 Task: Type and highlight 'Price will be n^3 for n products' in a new email.
Action: Mouse moved to (821, 50)
Screenshot: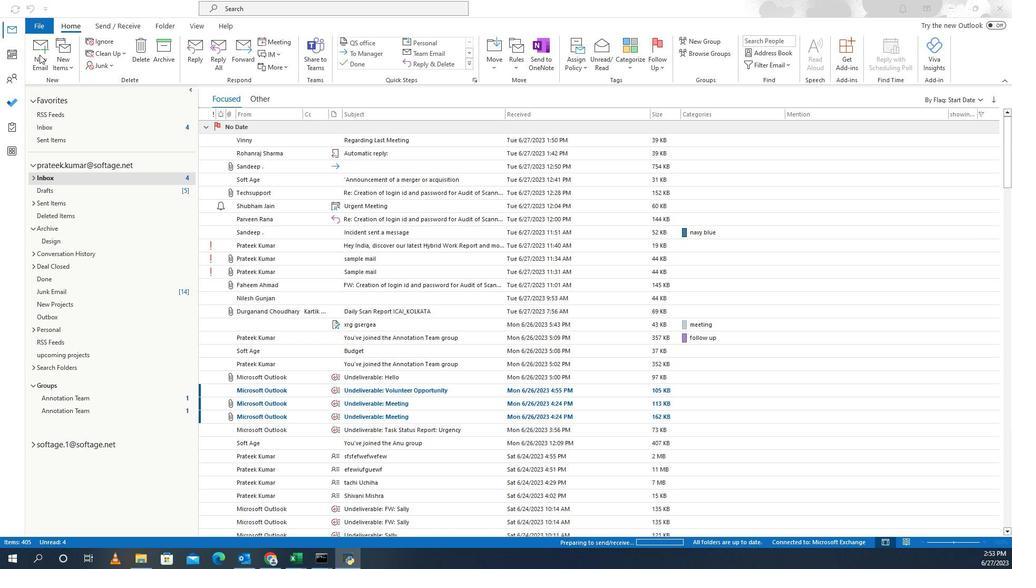 
Action: Mouse pressed left at (821, 50)
Screenshot: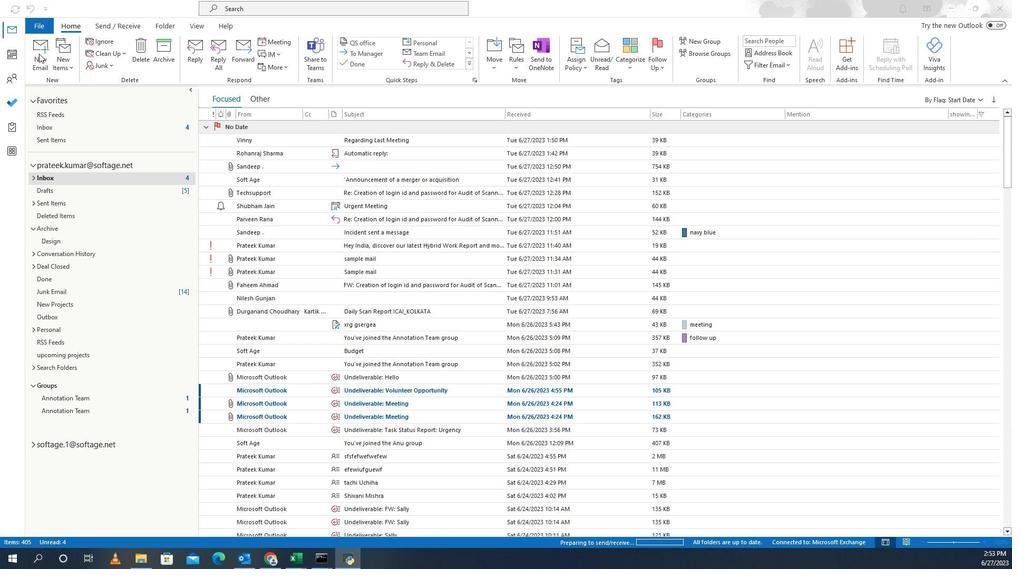 
Action: Mouse pressed left at (821, 50)
Screenshot: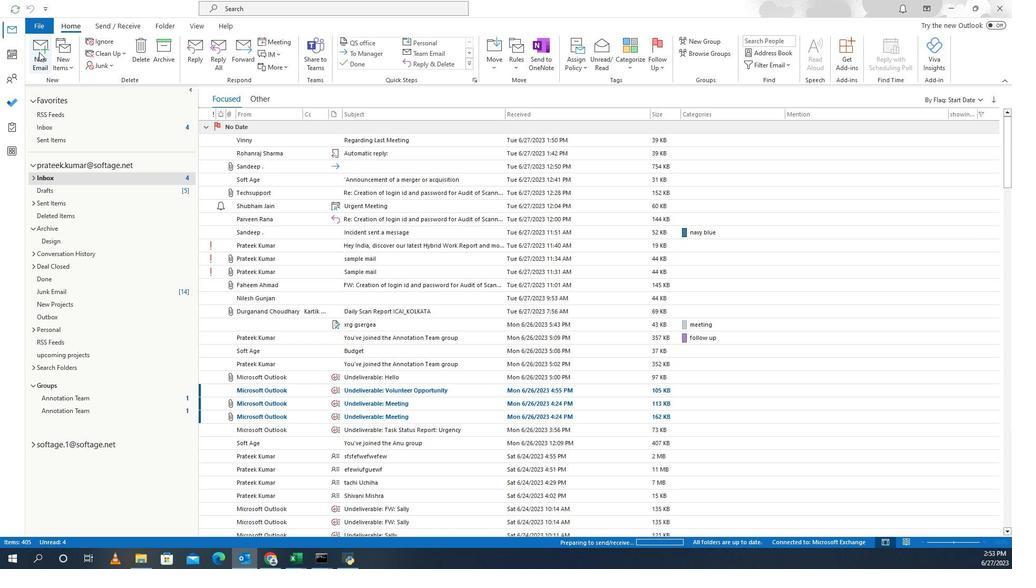 
Action: Mouse moved to (845, 217)
Screenshot: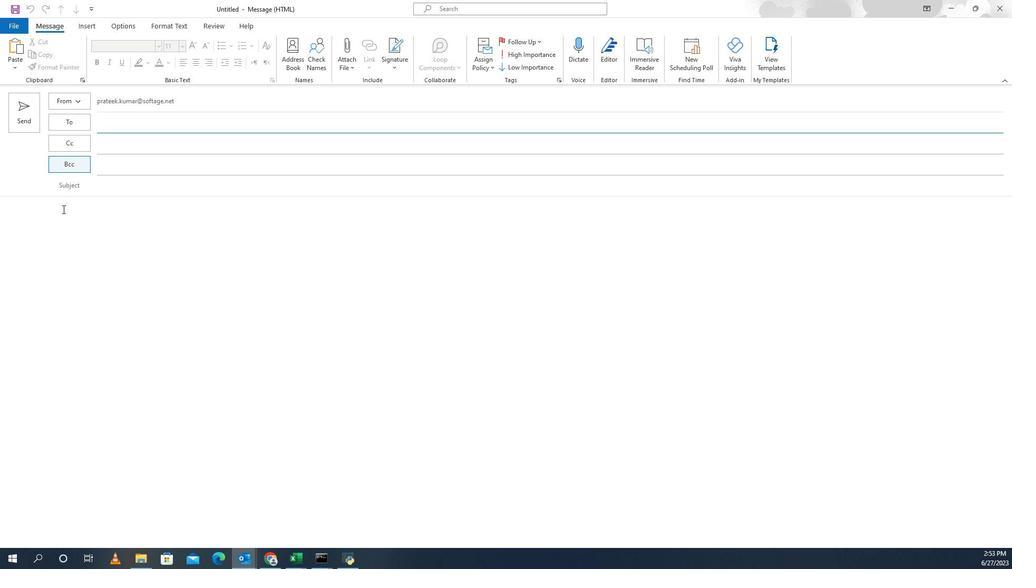 
Action: Mouse pressed left at (845, 217)
Screenshot: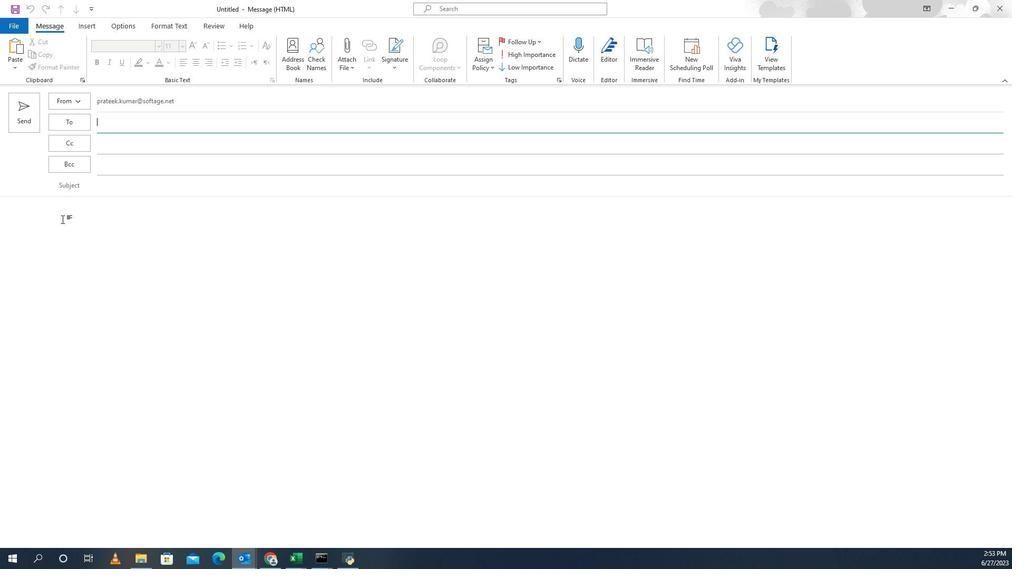 
Action: Key pressed <Key.caps_lock>P<Key.caps_lock>rice<Key.space>will<Key.space>be<Key.space>n3<Key.space>for<Key.space>n<Key.space>products
Screenshot: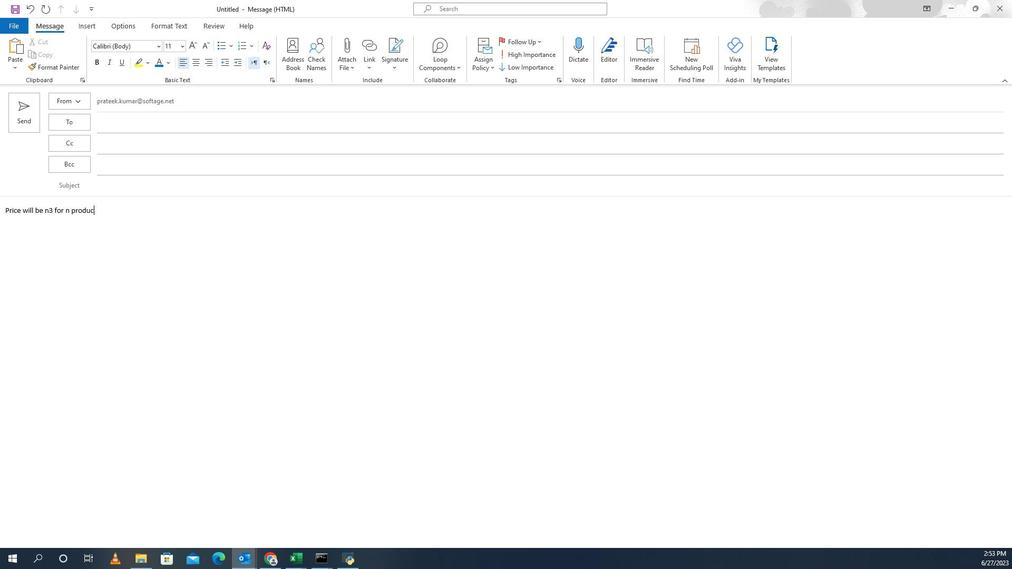 
Action: Mouse moved to (834, 208)
Screenshot: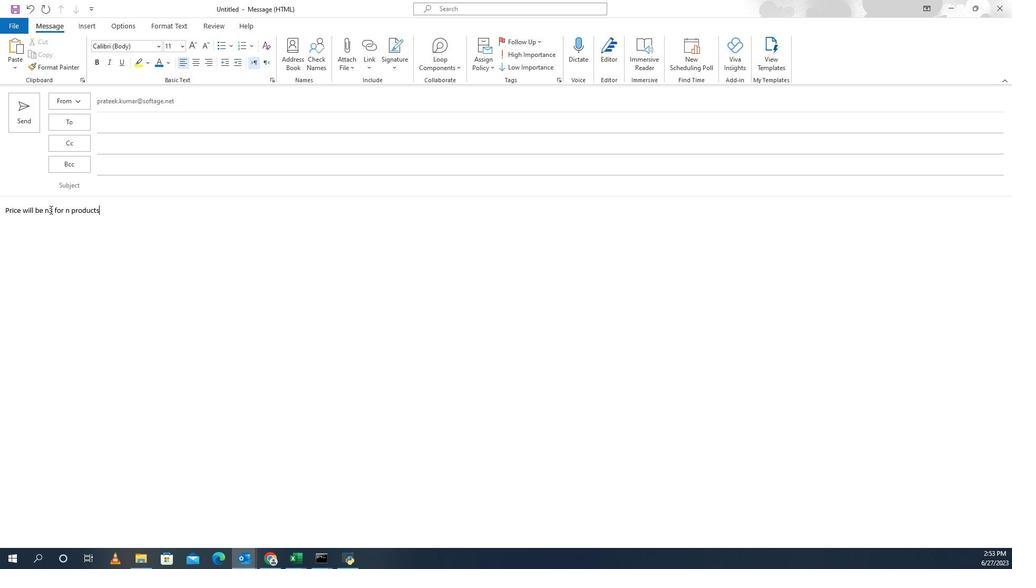
Action: Mouse pressed left at (834, 208)
Screenshot: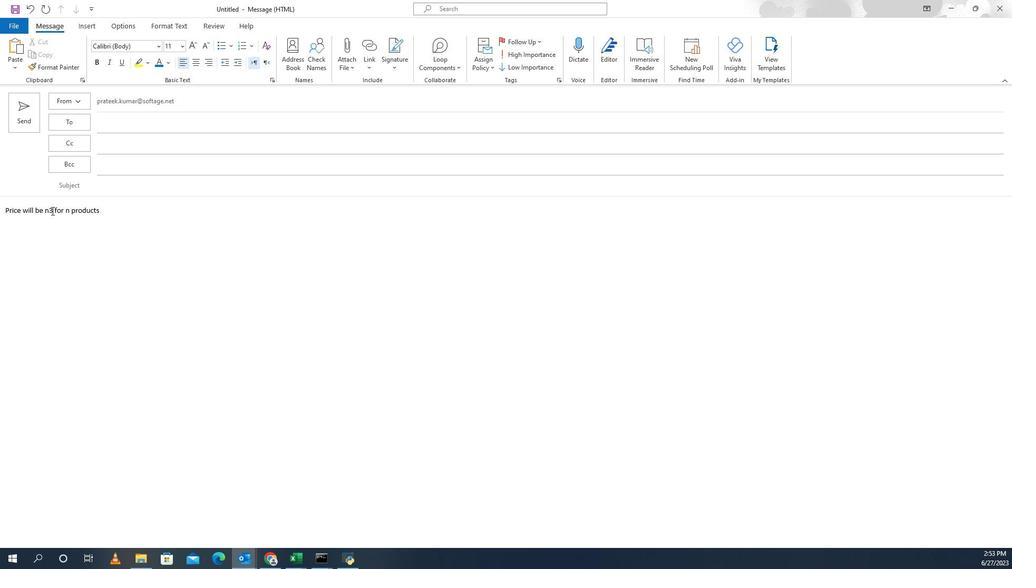
Action: Mouse moved to (841, 219)
Screenshot: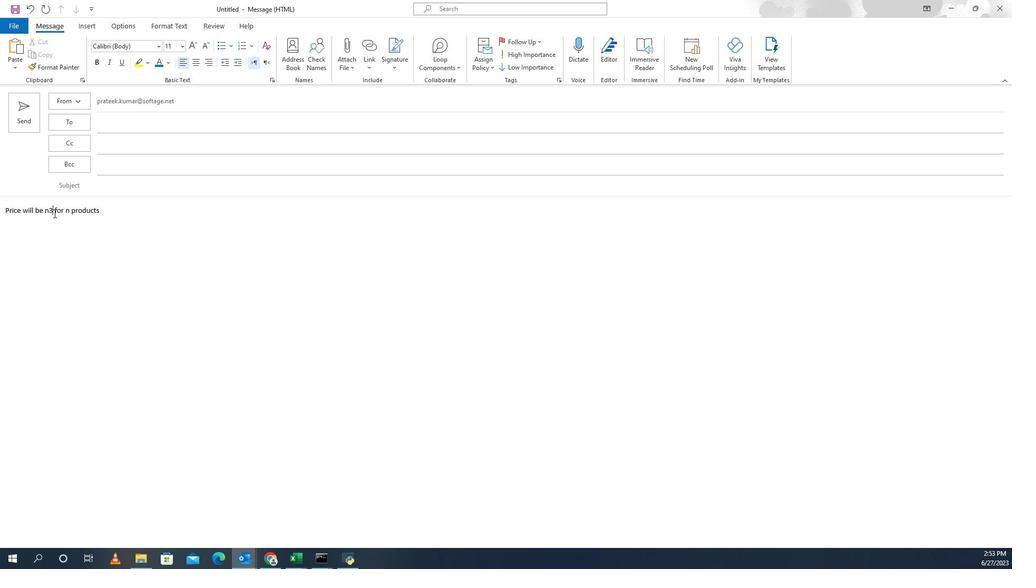 
Action: Key pressed <Key.shift><Key.shift><Key.shift><Key.shift><Key.shift><Key.shift><Key.shift><Key.shift><Key.shift><Key.shift><Key.shift><Key.shift><Key.shift><Key.shift><Key.shift><Key.shift><Key.shift><Key.shift><Key.shift><Key.shift><Key.shift><Key.shift><Key.shift><Key.shift><Key.shift><Key.shift><Key.shift><Key.shift><Key.shift><Key.left>
Screenshot: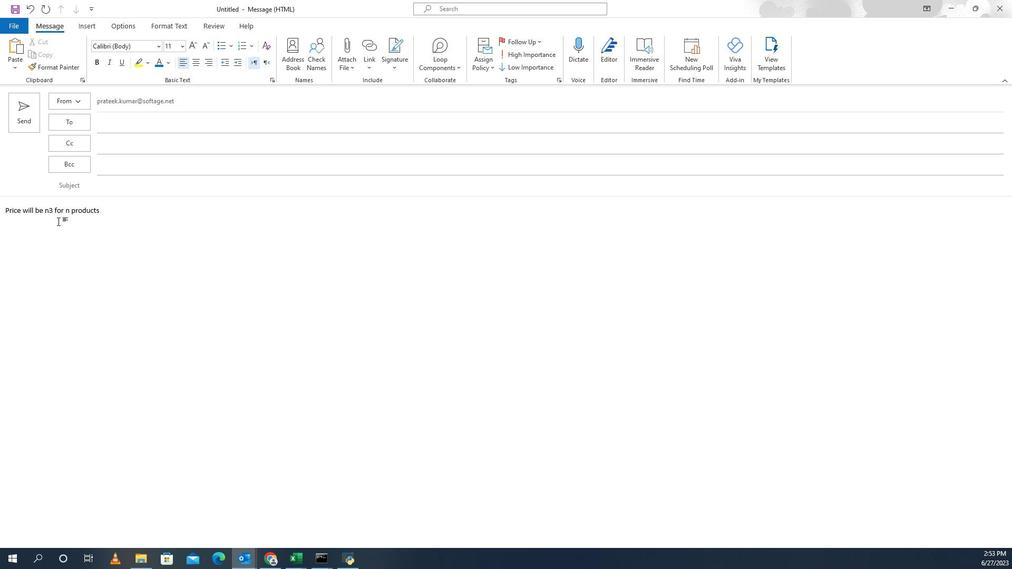 
Action: Mouse moved to (955, 24)
Screenshot: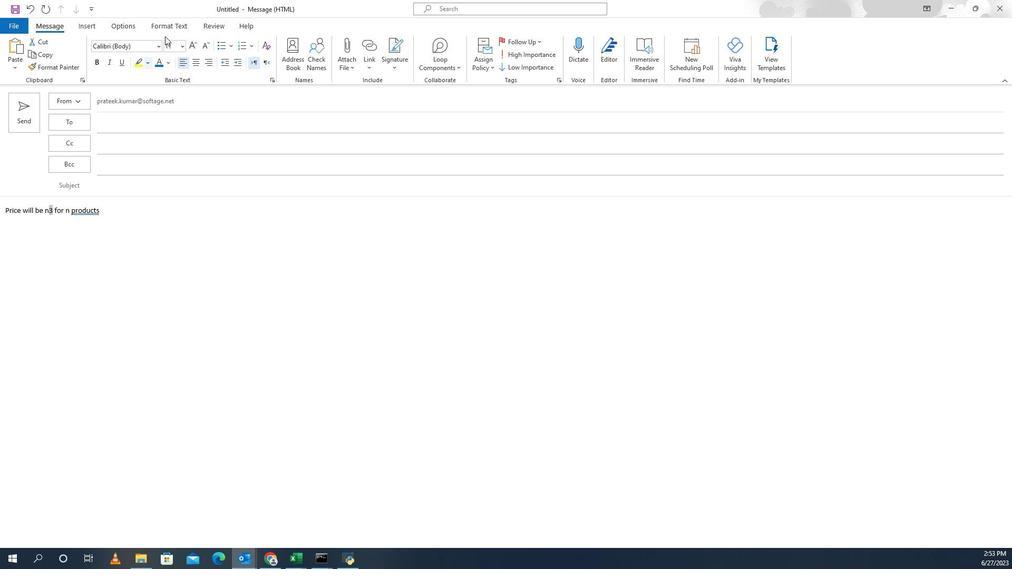 
Action: Mouse pressed left at (955, 24)
Screenshot: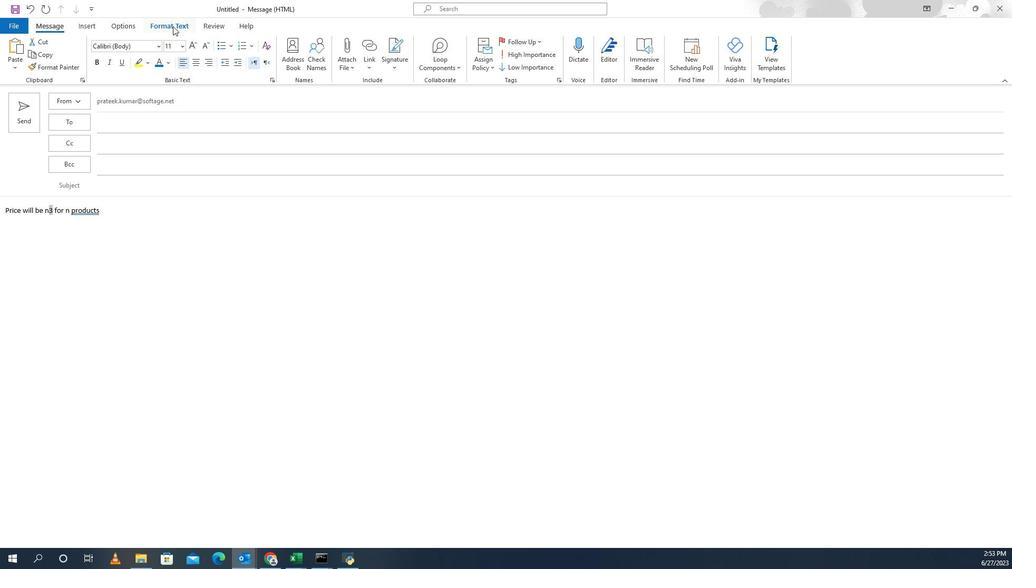 
Action: Mouse moved to (993, 60)
Screenshot: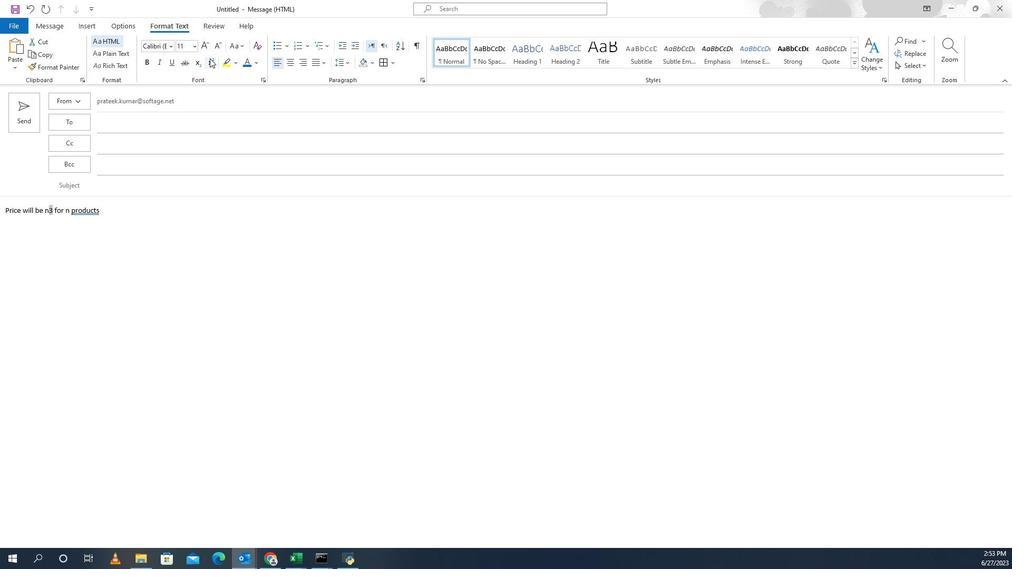 
Action: Mouse pressed left at (993, 60)
Screenshot: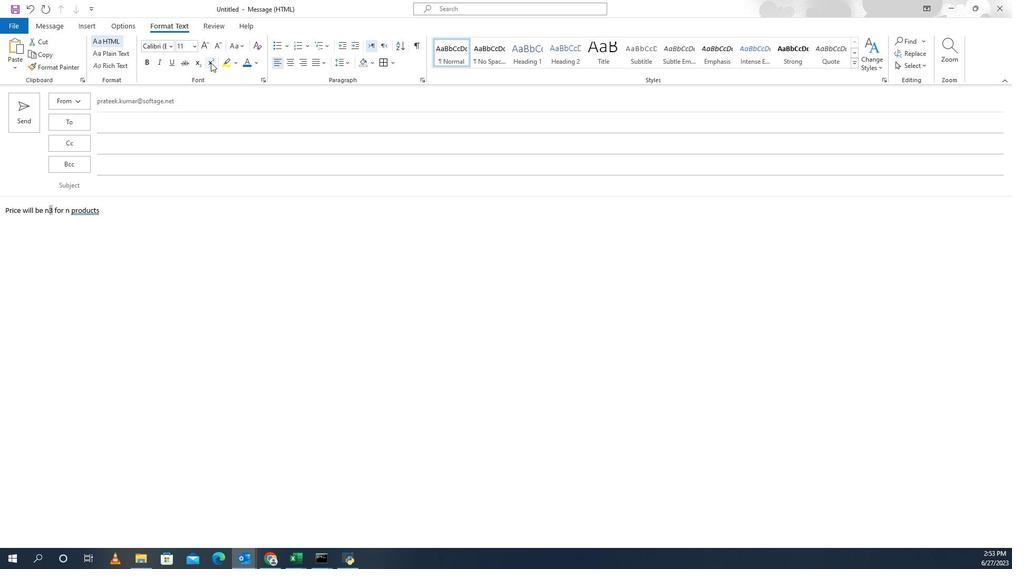 
Action: Mouse moved to (891, 209)
Screenshot: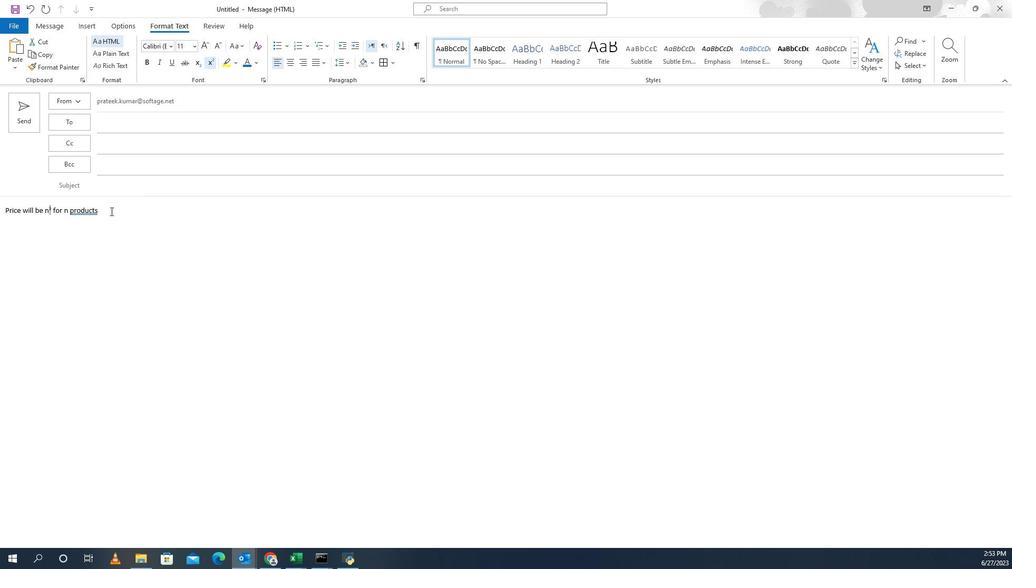 
Action: Mouse pressed left at (891, 209)
Screenshot: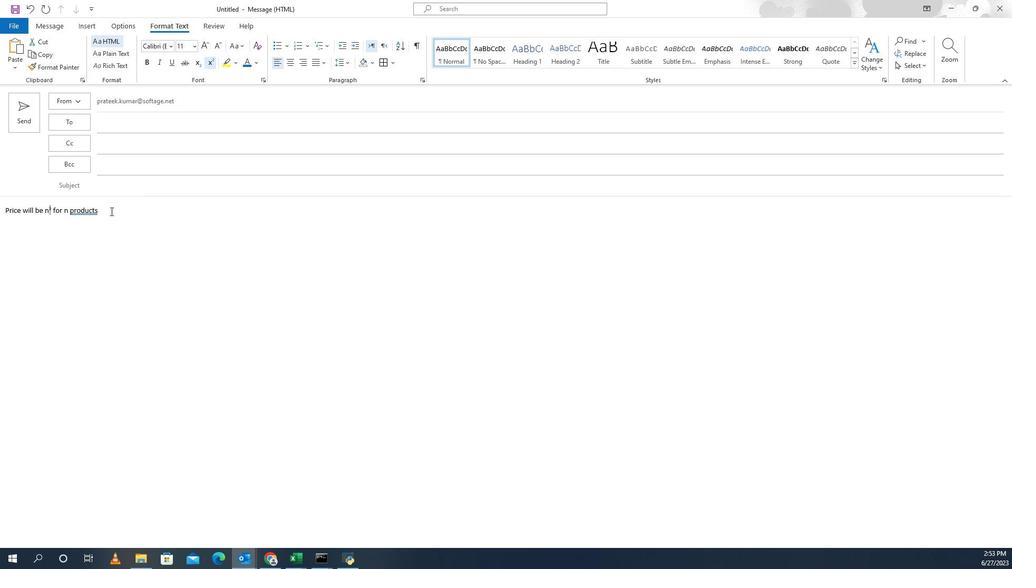 
Action: Key pressed ctrl+A
Screenshot: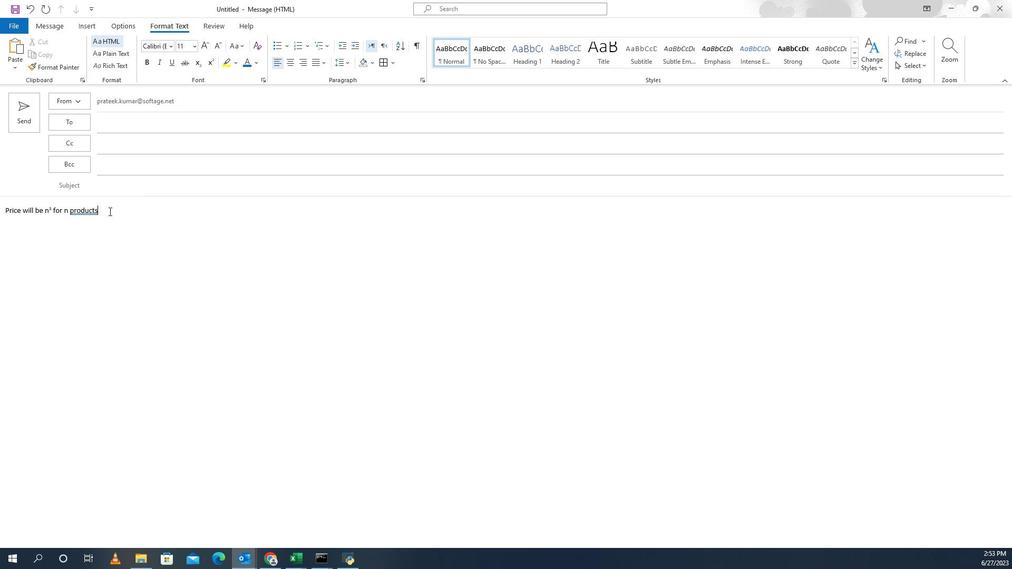 
Action: Mouse moved to (840, 24)
Screenshot: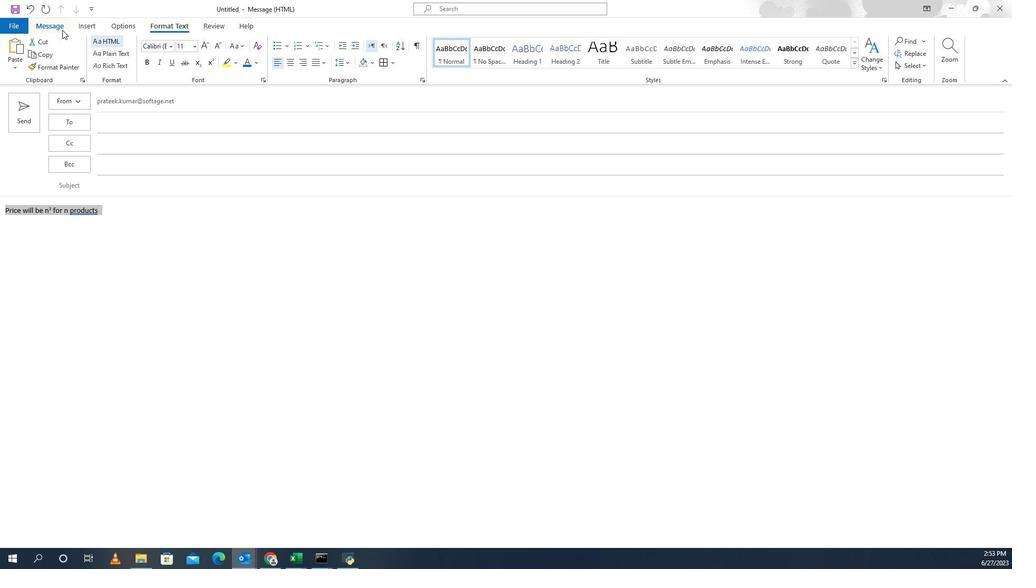 
Action: Mouse pressed left at (840, 24)
Screenshot: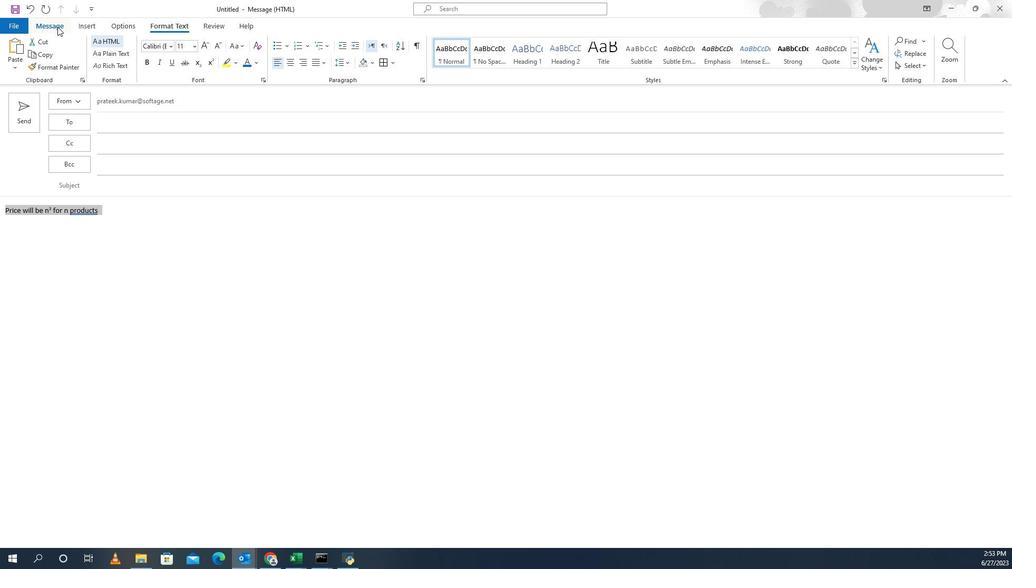 
Action: Mouse moved to (832, 50)
Screenshot: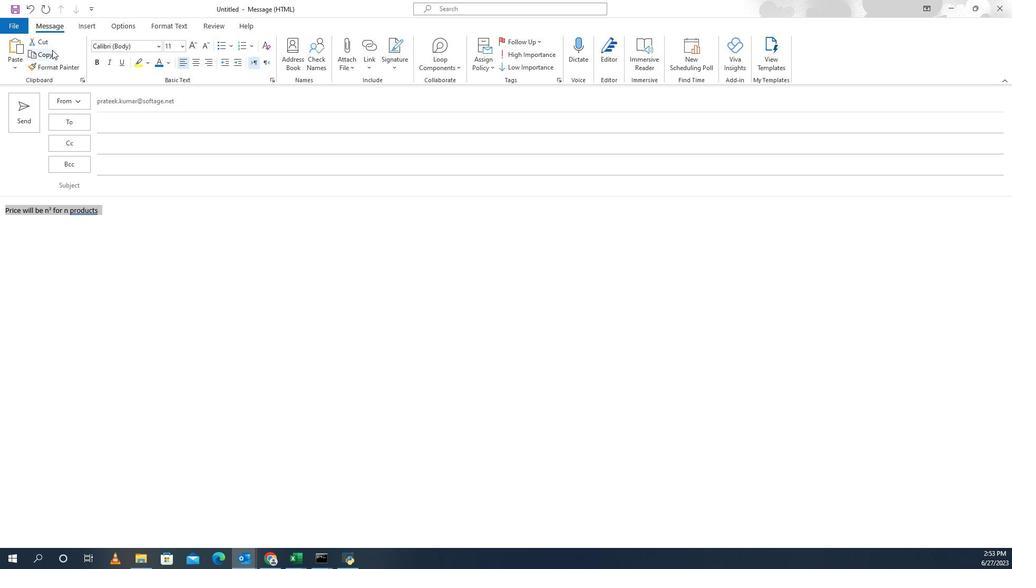 
Action: Mouse pressed left at (832, 50)
Screenshot: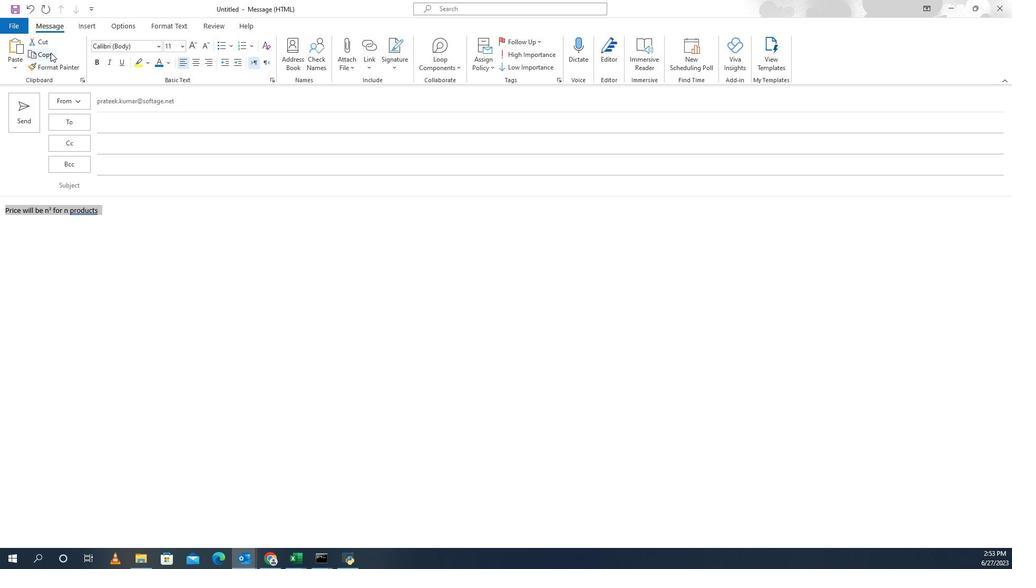 
Action: Mouse moved to (922, 187)
Screenshot: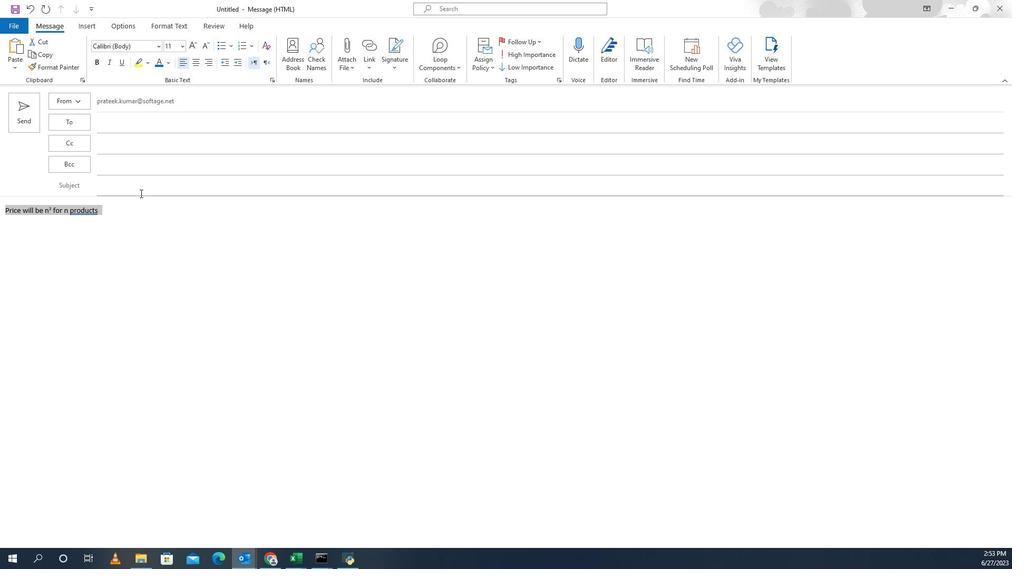 
Action: Mouse pressed left at (922, 187)
Screenshot: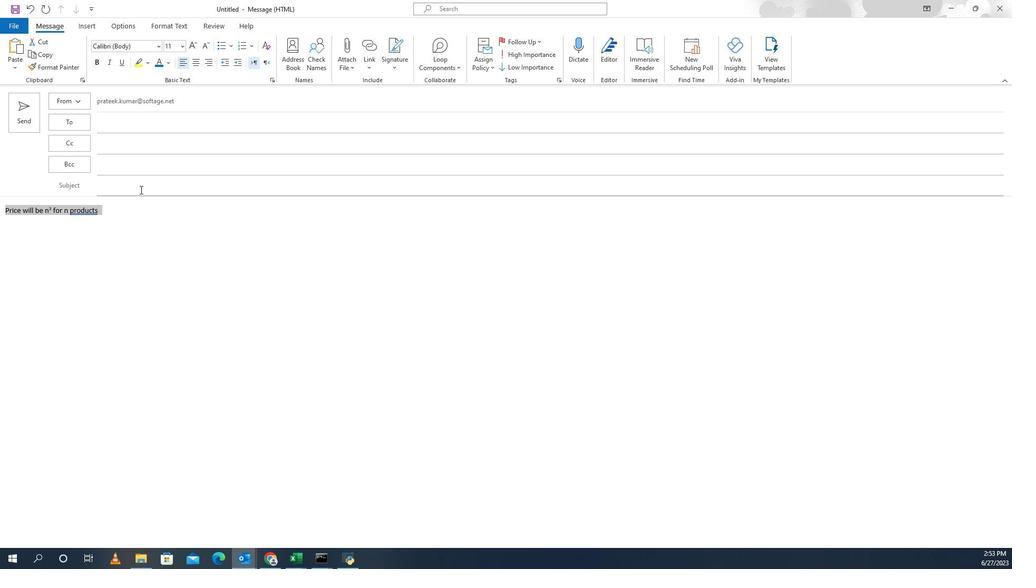 
Action: Mouse moved to (801, 45)
Screenshot: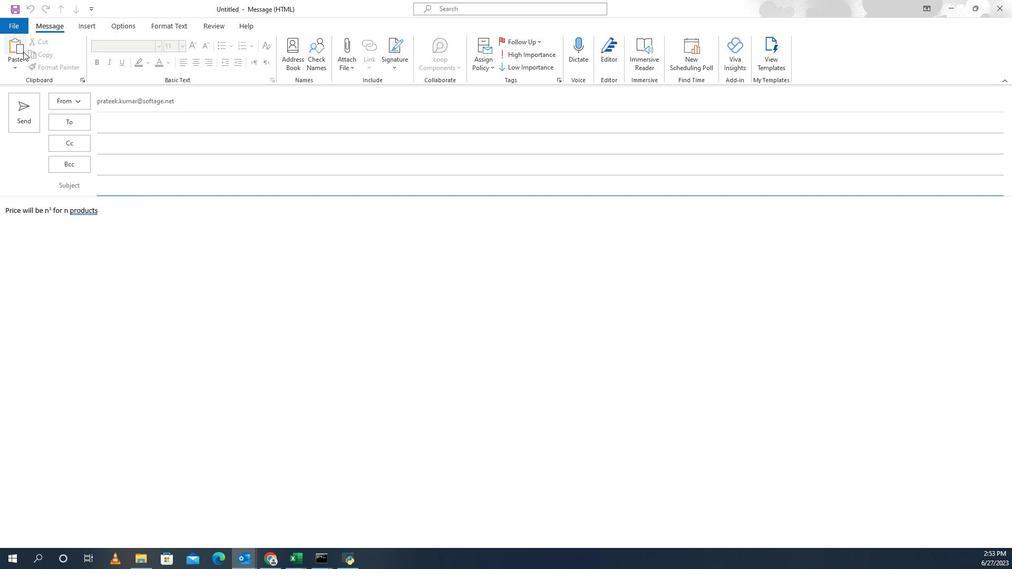 
Action: Mouse pressed left at (801, 45)
Screenshot: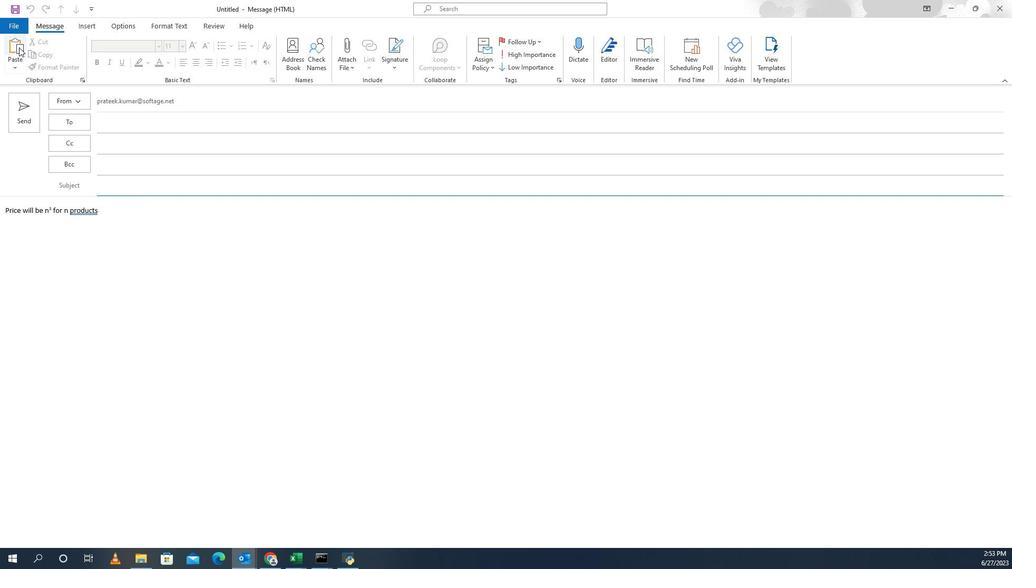
Action: Mouse moved to (882, 206)
Screenshot: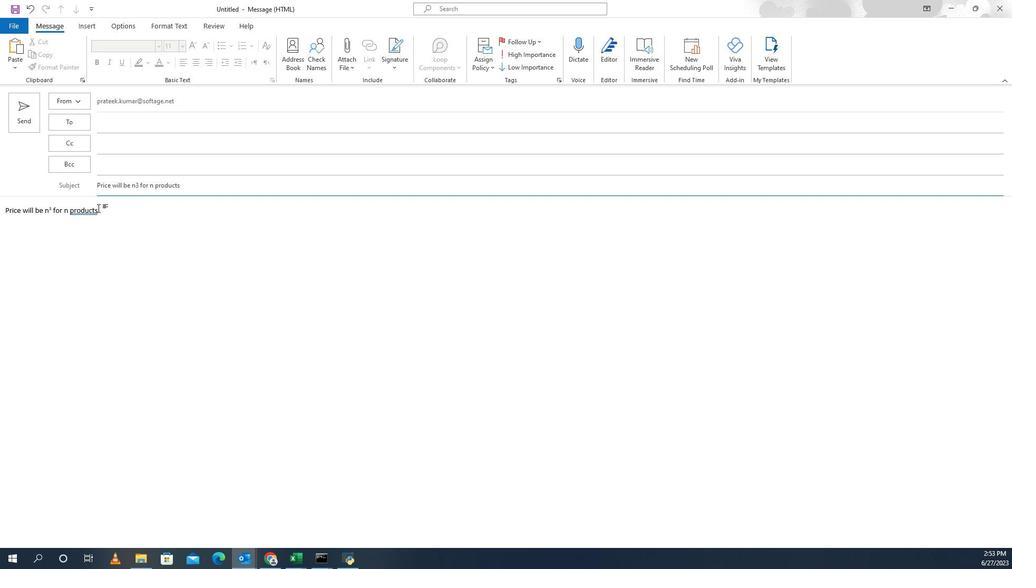
Action: Mouse pressed left at (882, 206)
Screenshot: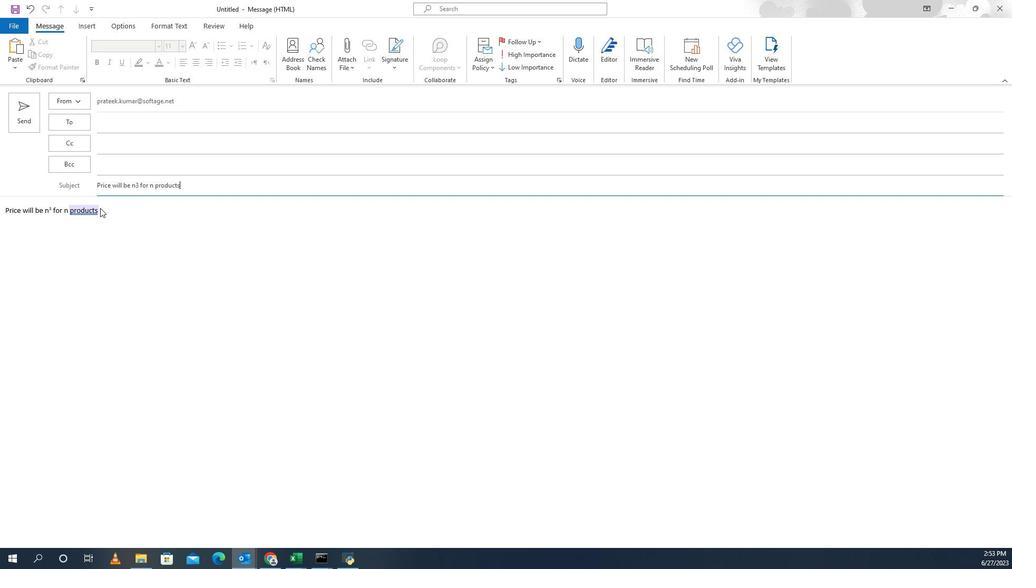 
Action: Mouse moved to (882, 207)
Screenshot: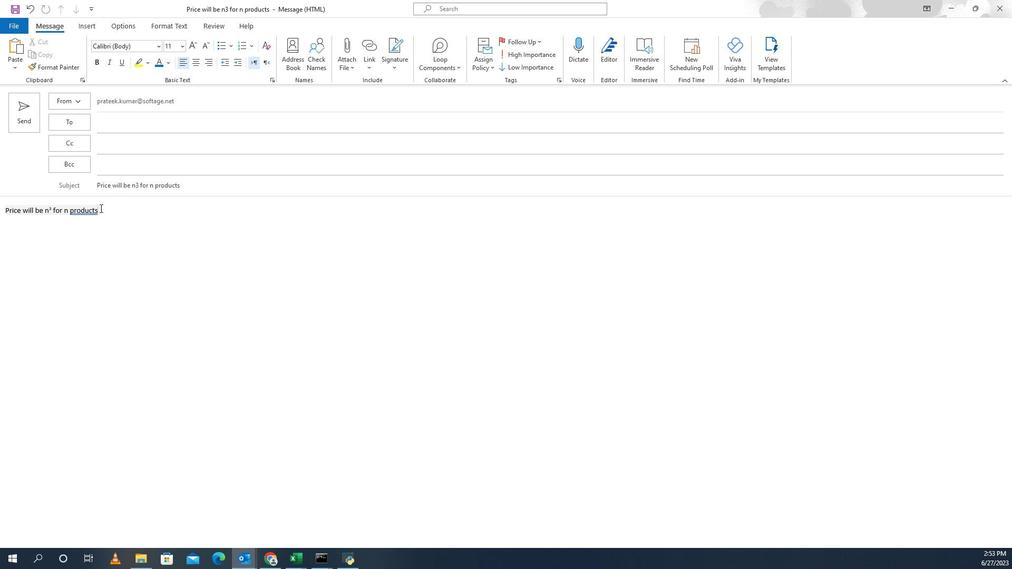 
Action: Mouse pressed left at (882, 207)
Screenshot: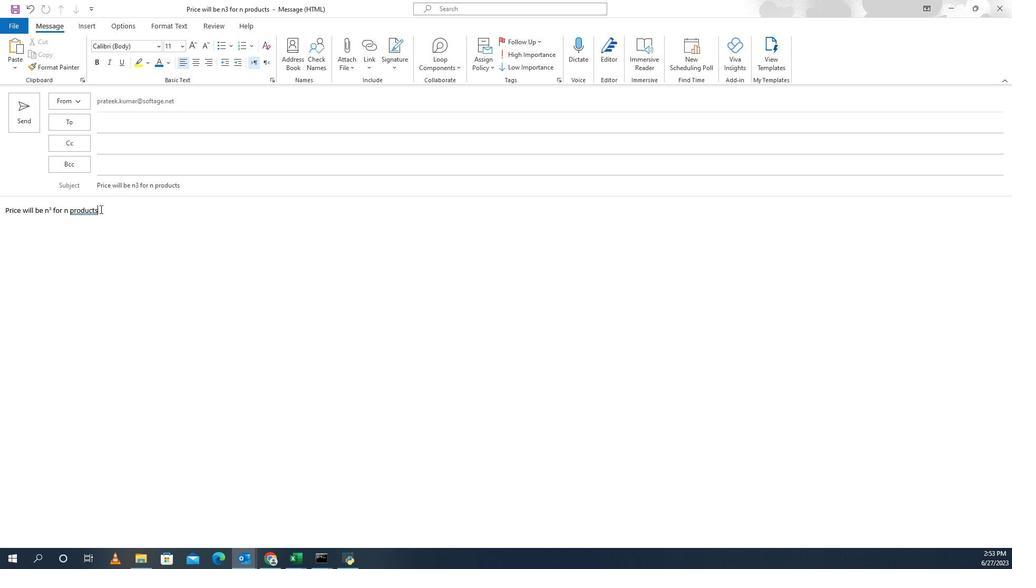 
Action: Mouse moved to (933, 61)
Screenshot: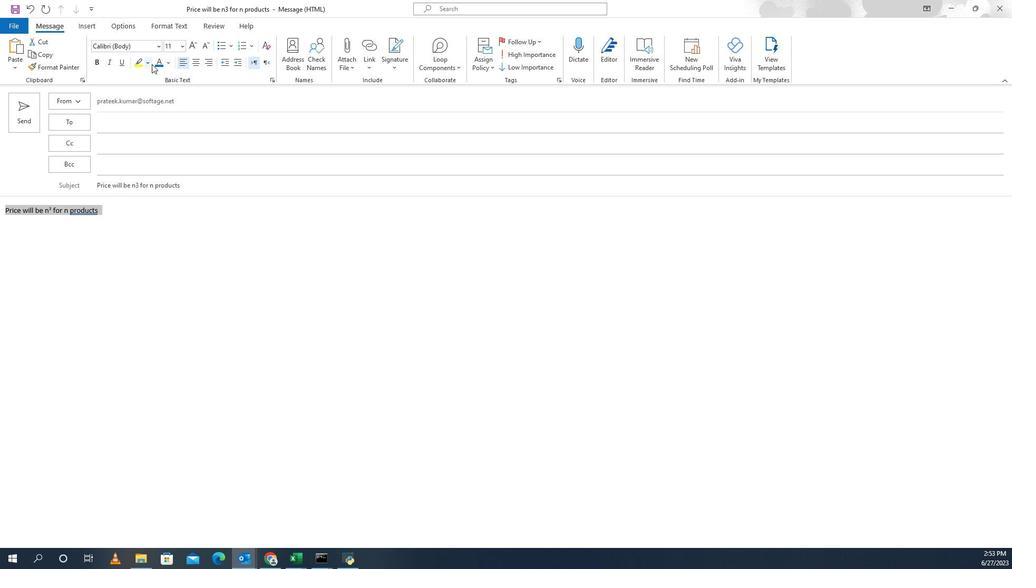 
Action: Mouse pressed left at (933, 61)
Screenshot: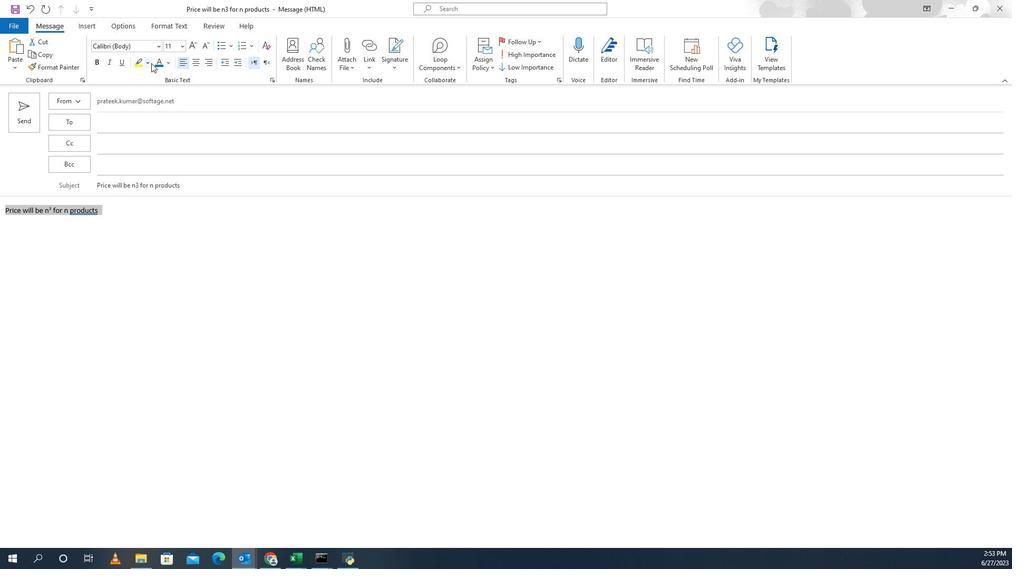 
Action: Mouse moved to (927, 73)
Screenshot: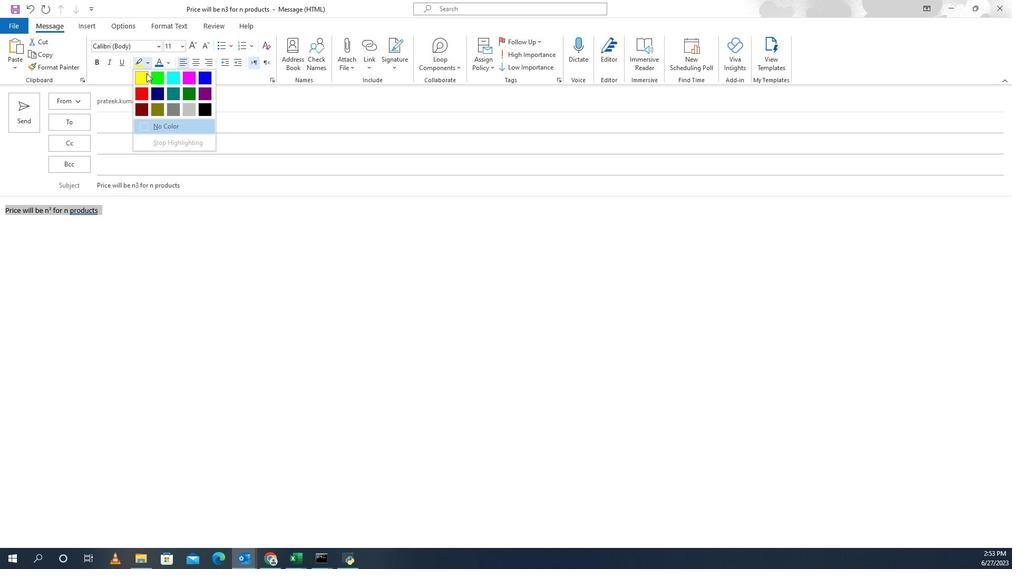 
Action: Mouse pressed left at (927, 73)
Screenshot: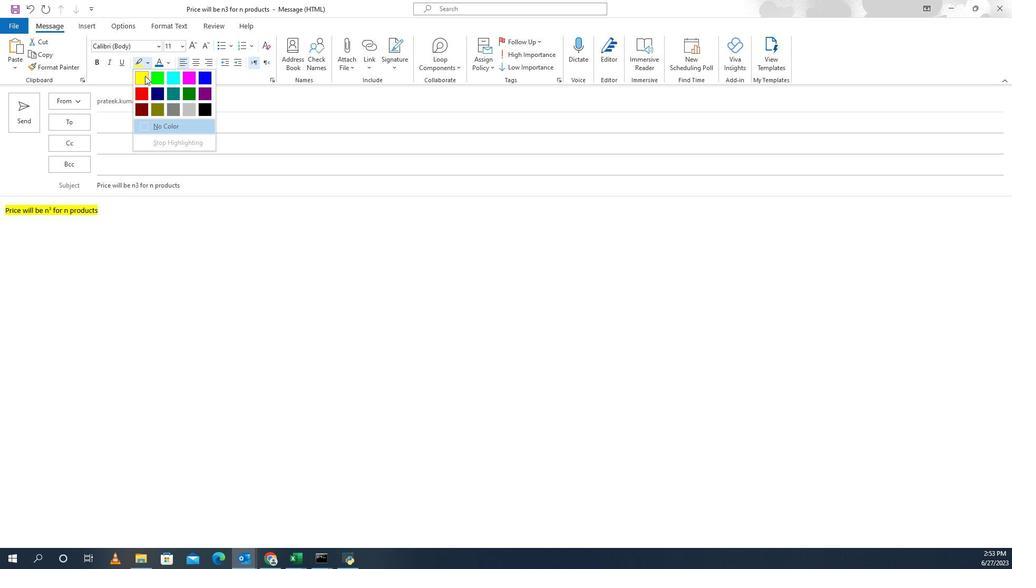 
Action: Mouse moved to (935, 107)
Screenshot: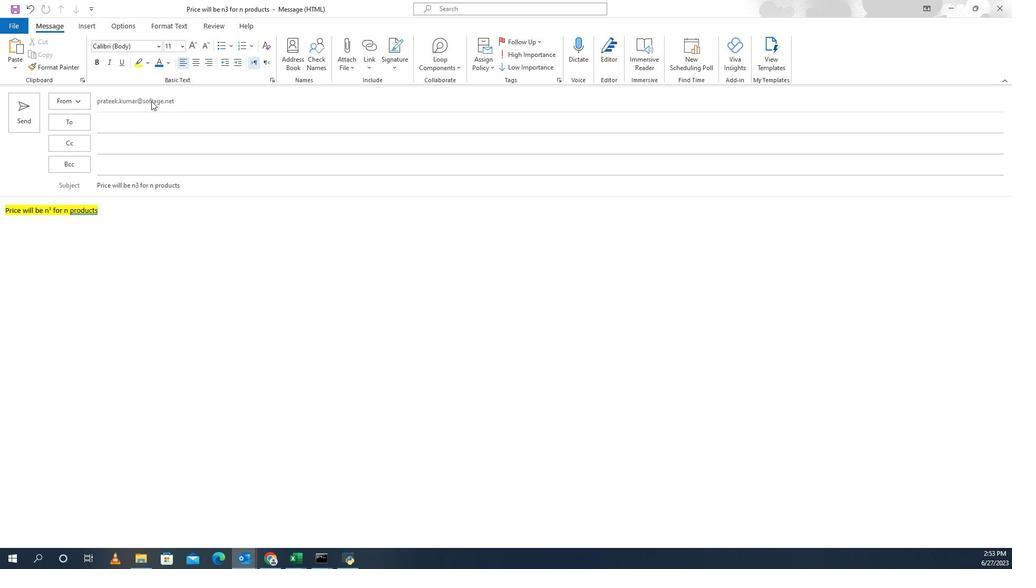 
